 Task: Enable the option "start in minimal view (without menus)" in the Qt interface.
Action: Mouse moved to (106, 10)
Screenshot: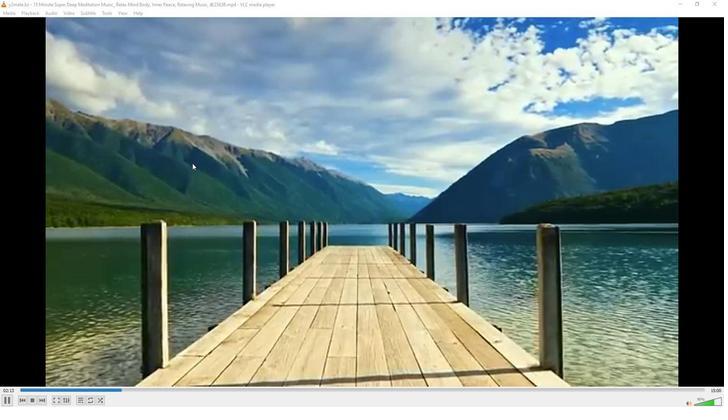
Action: Mouse pressed left at (106, 10)
Screenshot: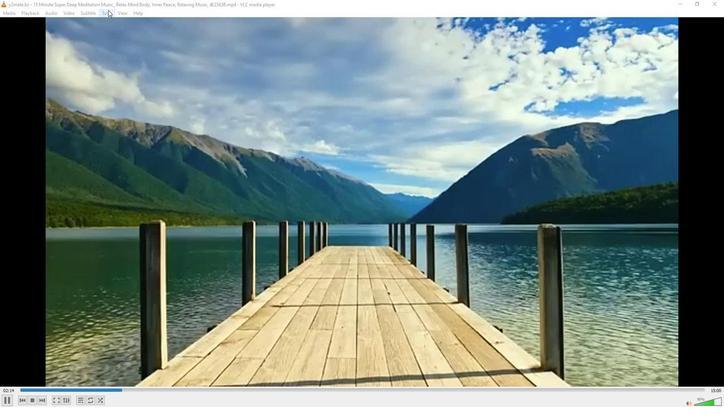 
Action: Mouse moved to (119, 103)
Screenshot: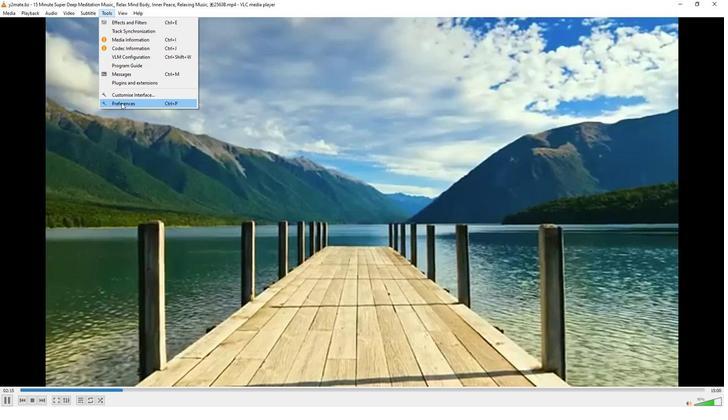
Action: Mouse pressed left at (119, 103)
Screenshot: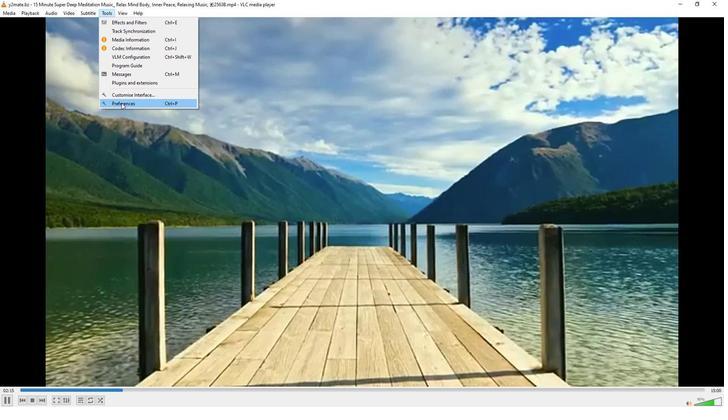 
Action: Mouse moved to (239, 333)
Screenshot: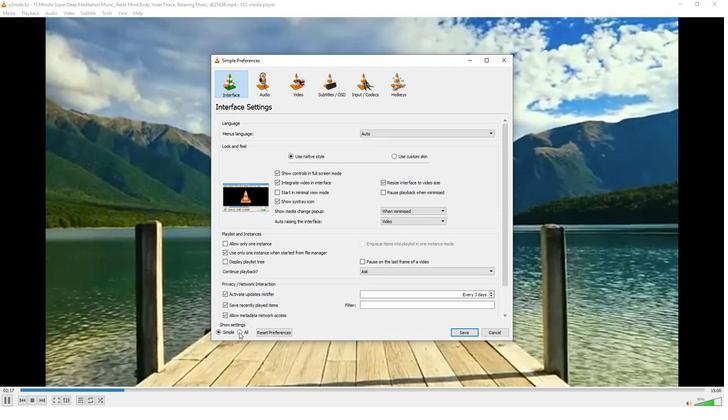 
Action: Mouse pressed left at (239, 333)
Screenshot: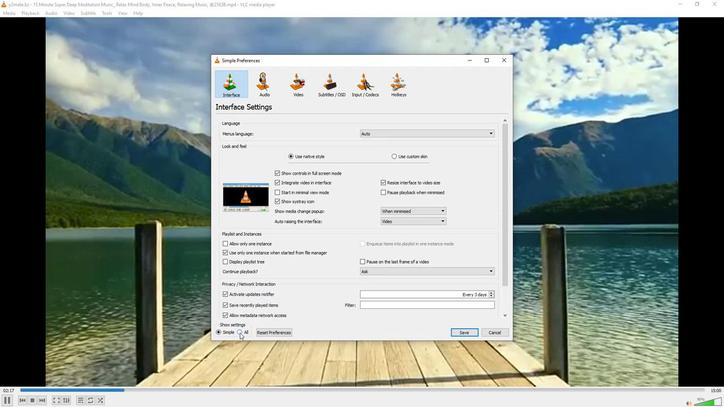 
Action: Mouse moved to (228, 298)
Screenshot: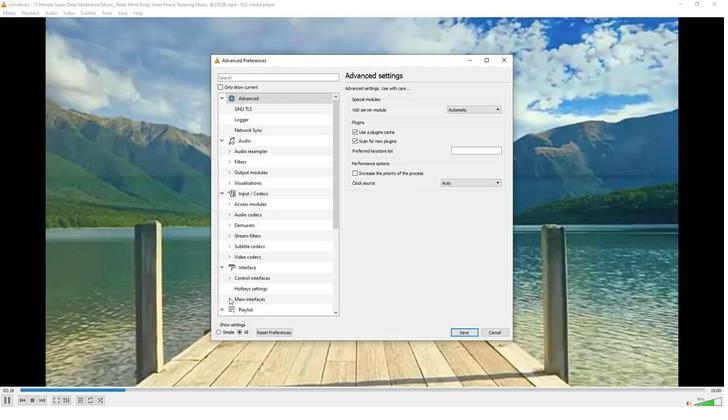
Action: Mouse pressed left at (228, 298)
Screenshot: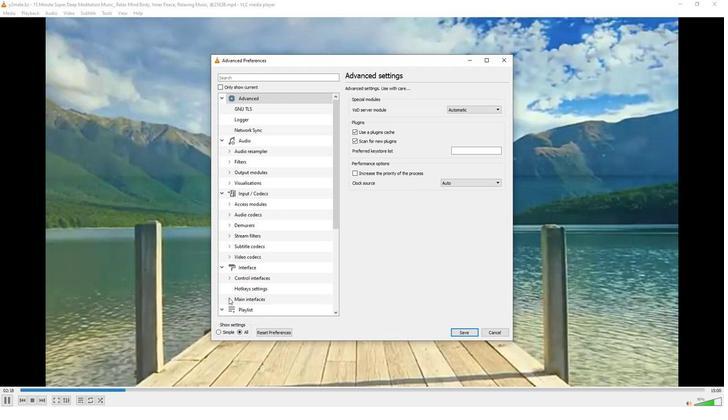 
Action: Mouse moved to (246, 303)
Screenshot: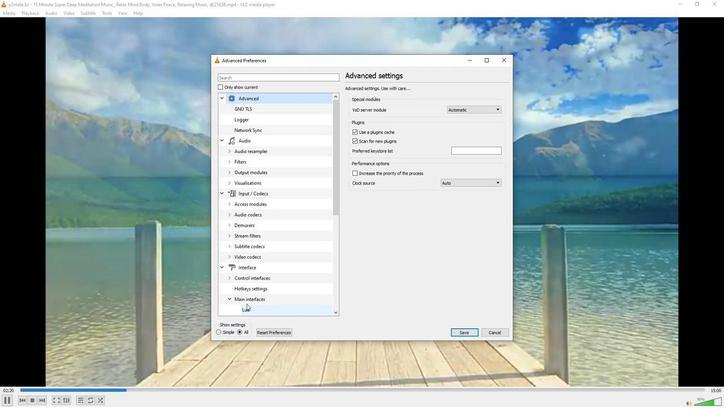 
Action: Mouse scrolled (246, 302) with delta (0, 0)
Screenshot: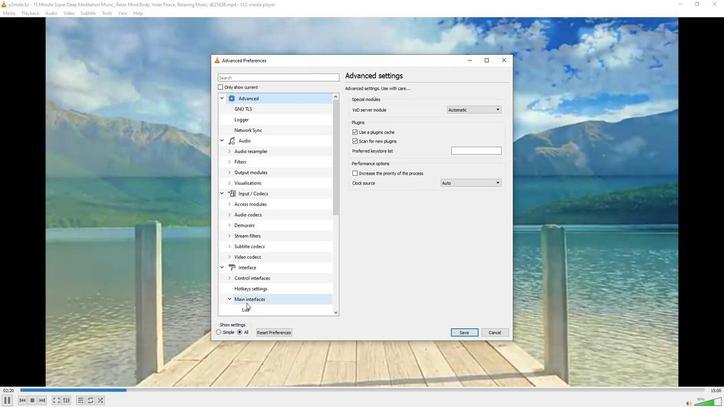
Action: Mouse moved to (247, 288)
Screenshot: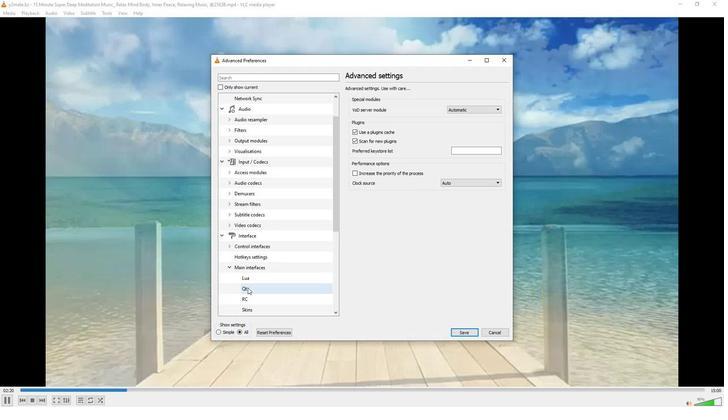 
Action: Mouse pressed left at (247, 288)
Screenshot: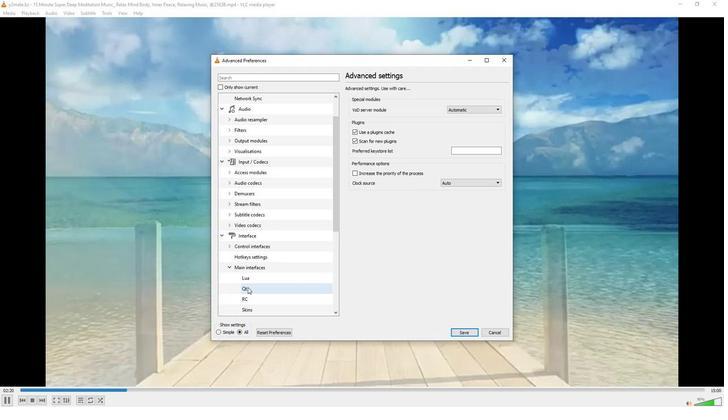 
Action: Mouse moved to (350, 99)
Screenshot: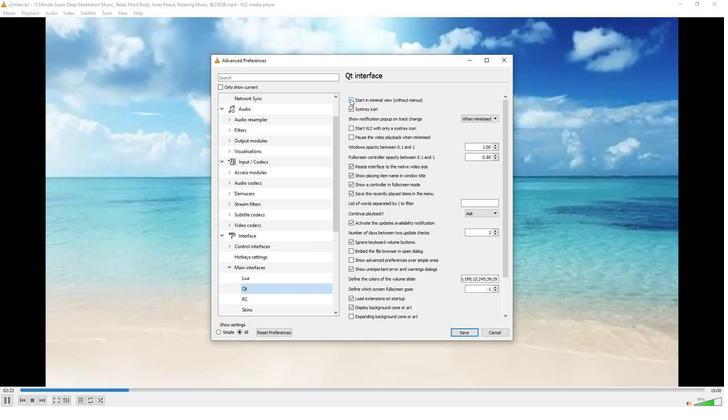 
Action: Mouse pressed left at (350, 99)
Screenshot: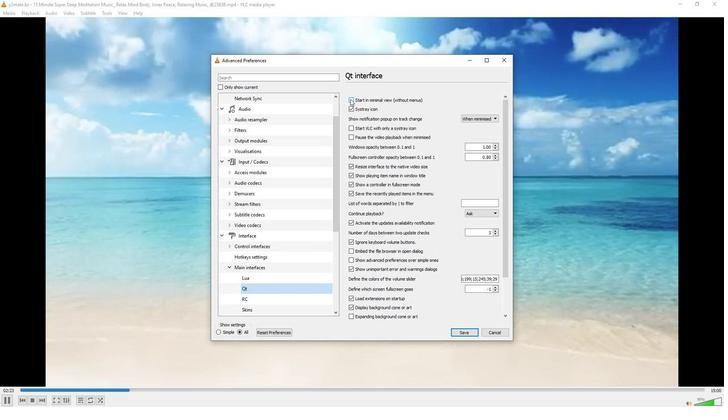 
Action: Mouse moved to (367, 141)
Screenshot: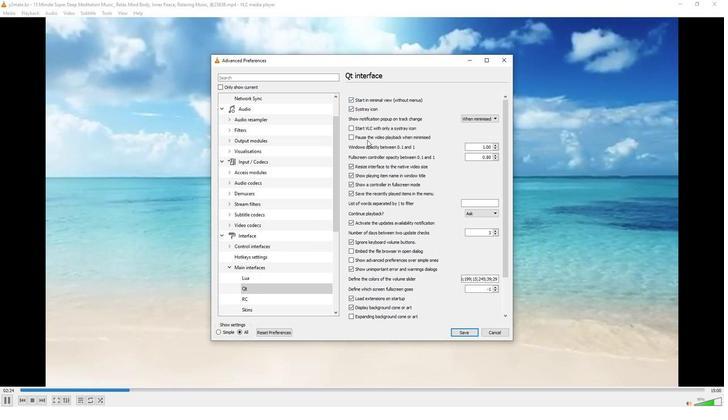 
